 Task: Make in the project AgileNexus a sprint 'Platform Upgrade Sprint'. Create in the project AgileNexus a sprint 'Platform Upgrade Sprint'. Add in the project AgileNexus a sprint 'Platform Upgrade Sprint'
Action: Mouse moved to (962, 177)
Screenshot: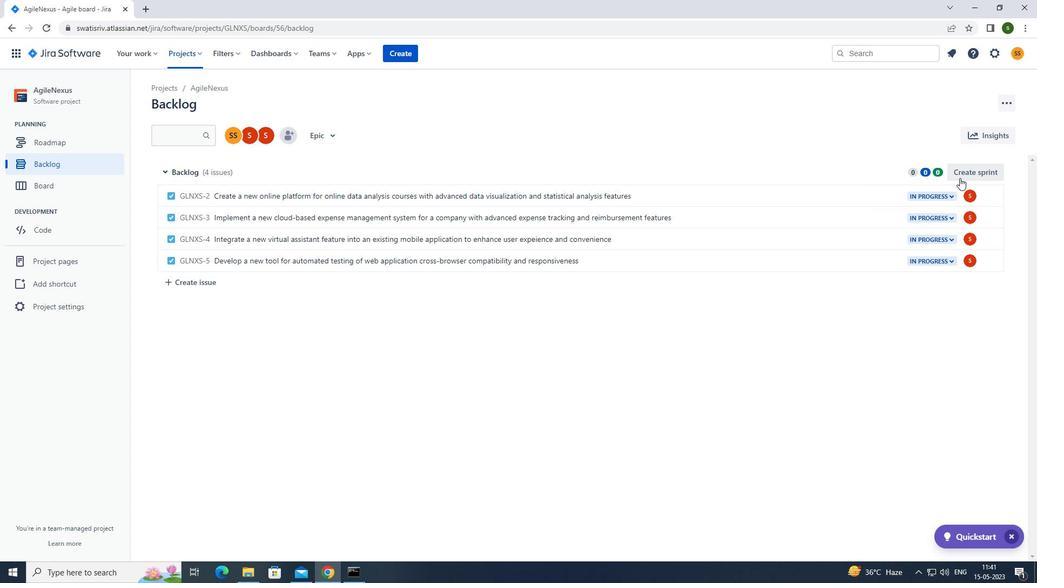 
Action: Mouse pressed left at (962, 177)
Screenshot: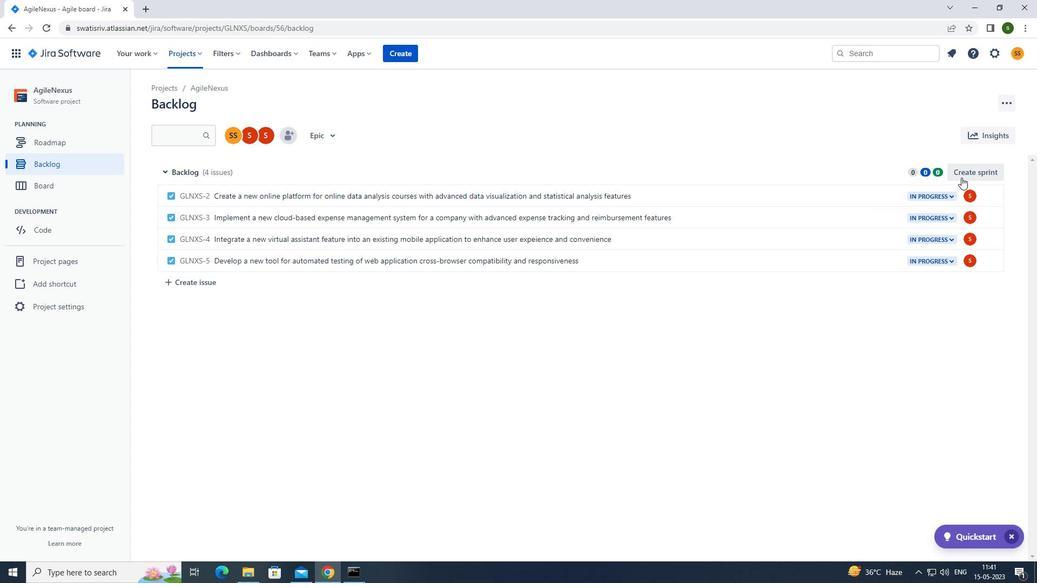 
Action: Mouse moved to (995, 173)
Screenshot: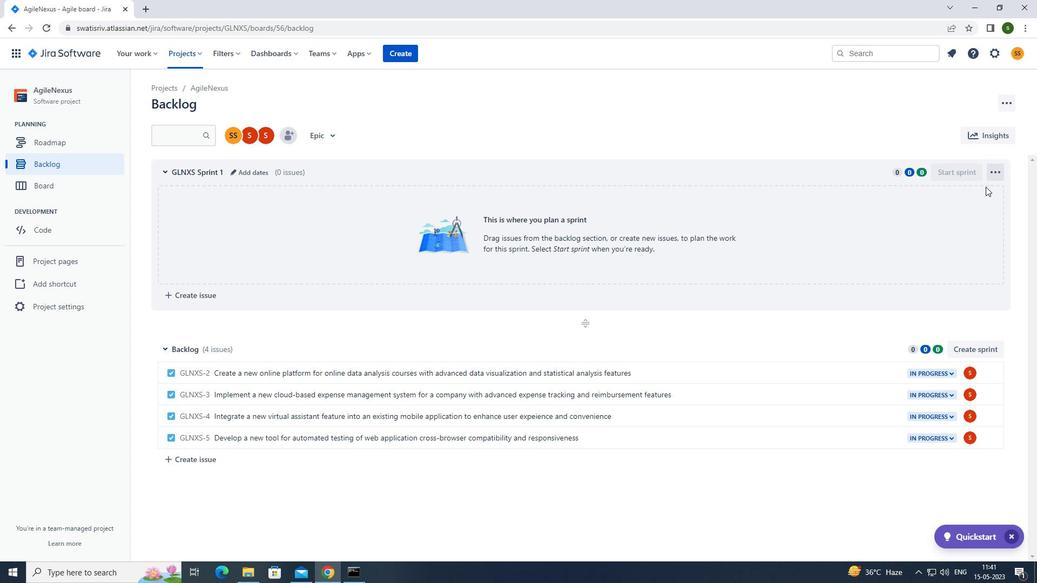 
Action: Mouse pressed left at (995, 173)
Screenshot: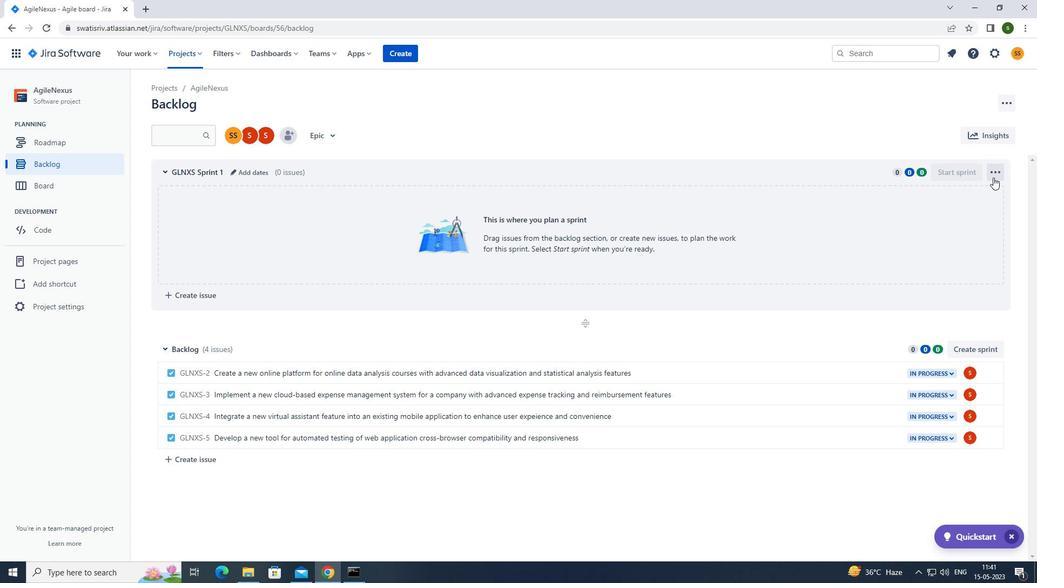 
Action: Mouse moved to (978, 197)
Screenshot: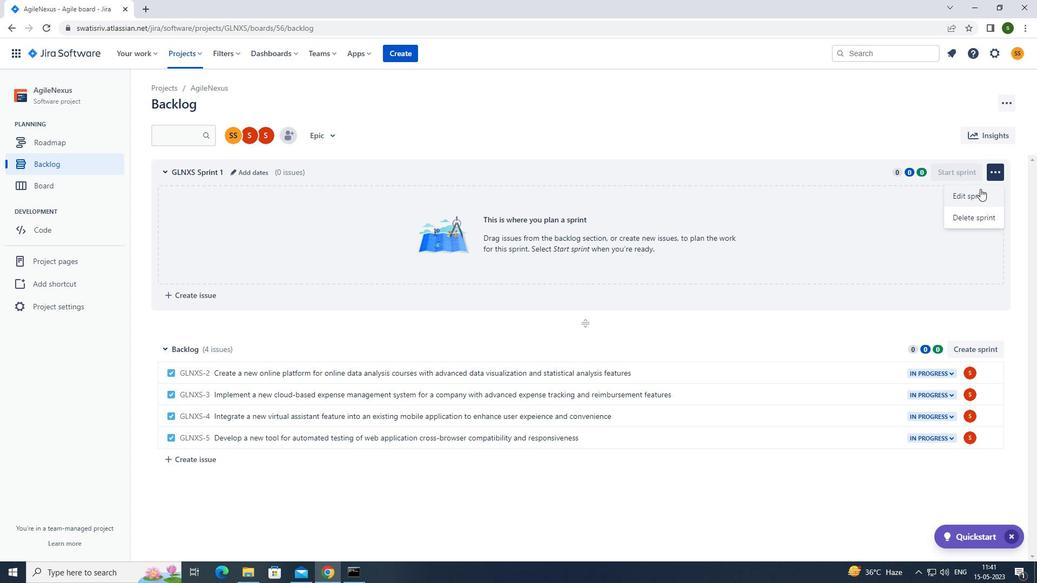 
Action: Mouse pressed left at (978, 197)
Screenshot: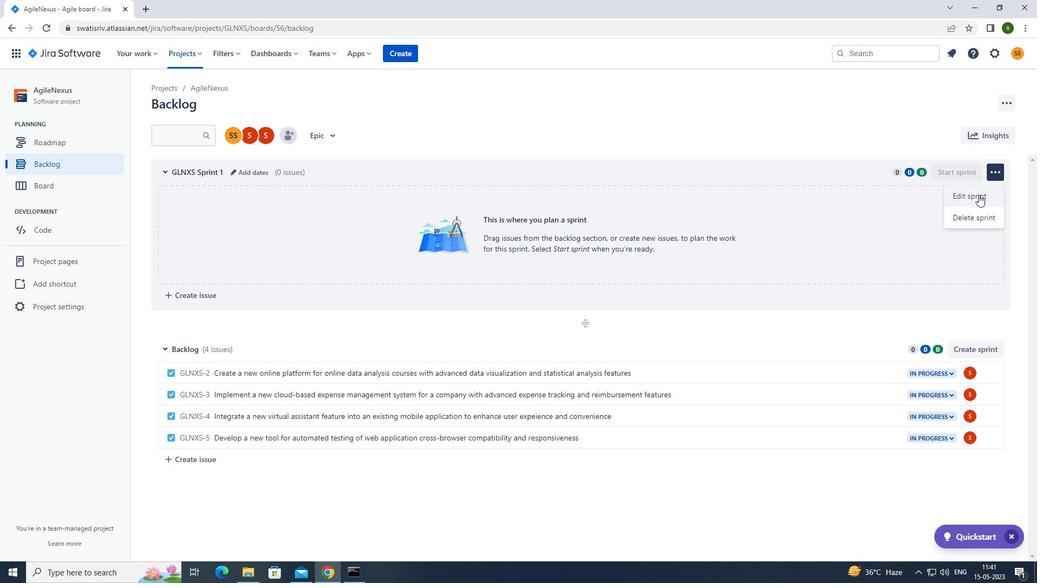 
Action: Mouse moved to (464, 135)
Screenshot: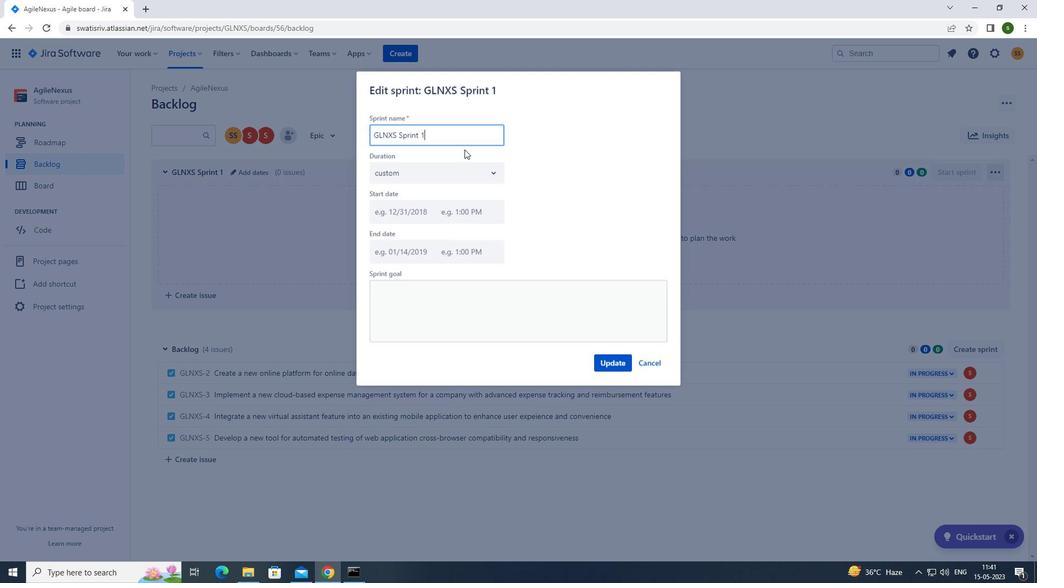 
Action: Key pressed <Key.backspace><Key.backspace><Key.backspace><Key.backspace><Key.backspace><Key.backspace><Key.backspace><Key.backspace><Key.backspace><Key.backspace><Key.backspace><Key.backspace><Key.backspace><Key.backspace><Key.backspace><Key.backspace><Key.backspace><Key.caps_lock>p<Key.caps_lock>latform<Key.space><Key.caps_lock>u<Key.caps_lock>pgrade<Key.space><Key.caps_lock>s<Key.caps_lock>print
Screenshot: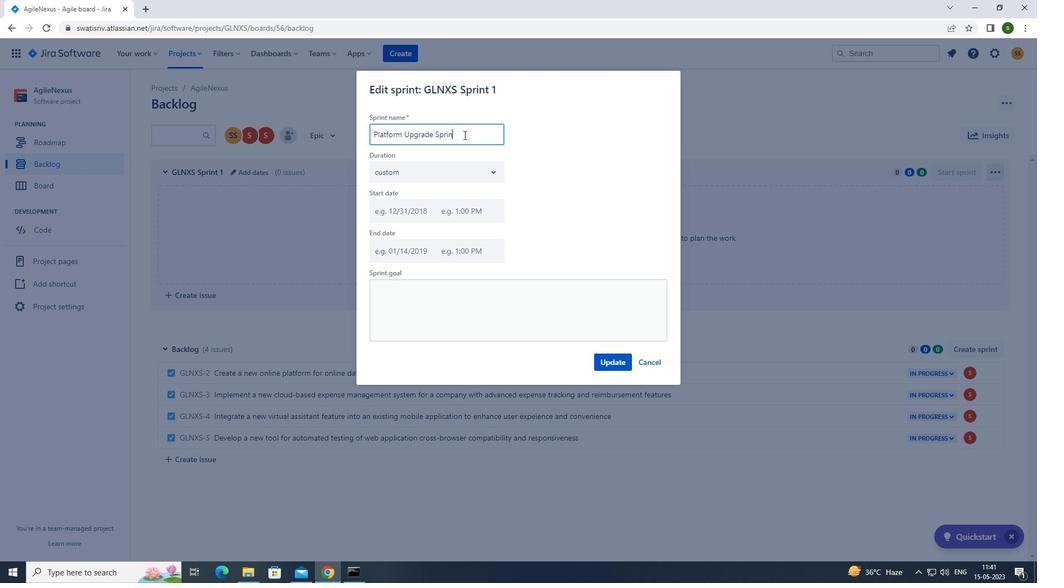 
Action: Mouse moved to (607, 358)
Screenshot: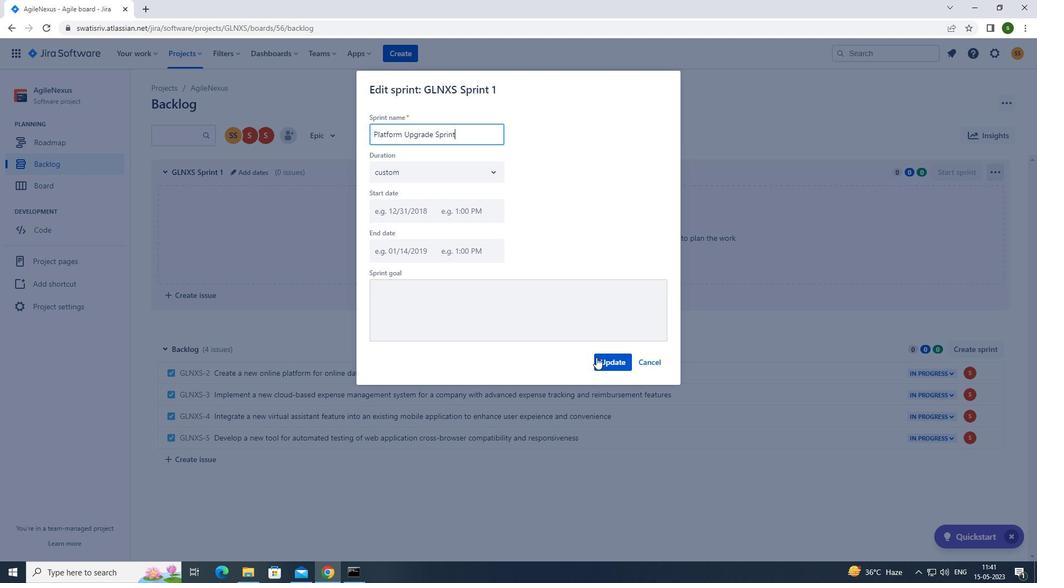 
Action: Mouse pressed left at (607, 358)
Screenshot: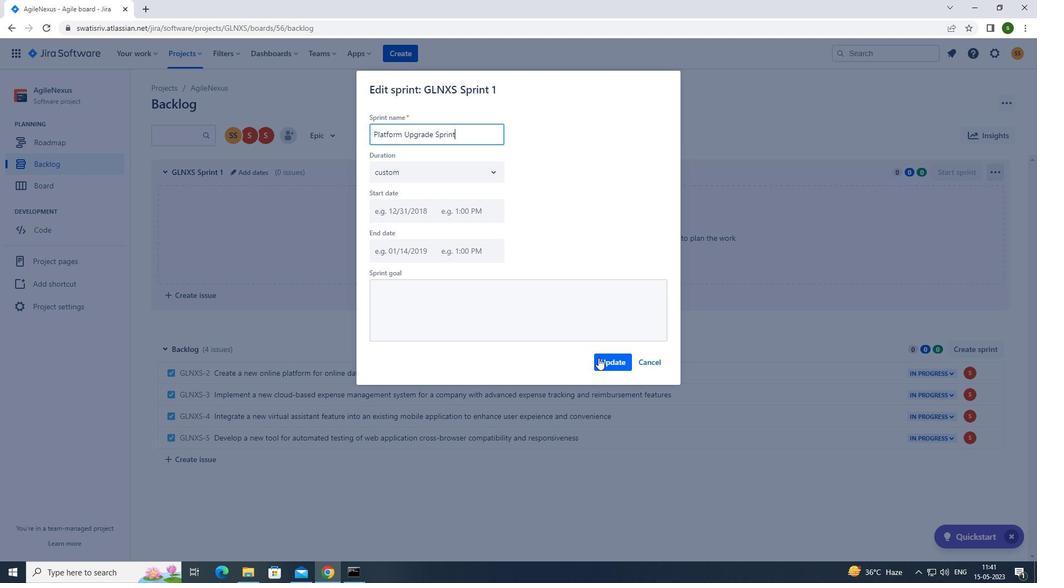
Action: Mouse moved to (984, 347)
Screenshot: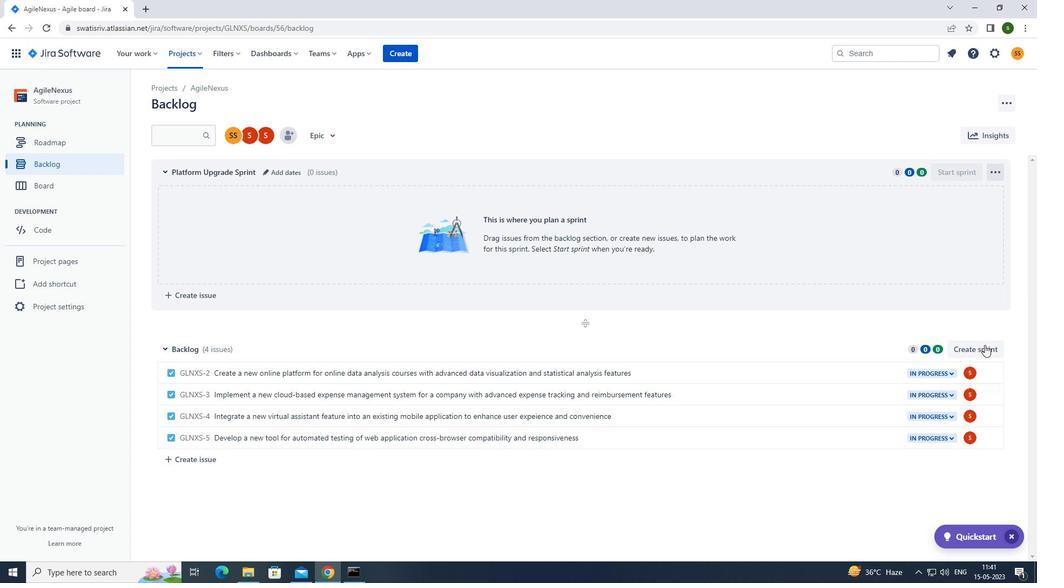 
Action: Mouse pressed left at (984, 347)
Screenshot: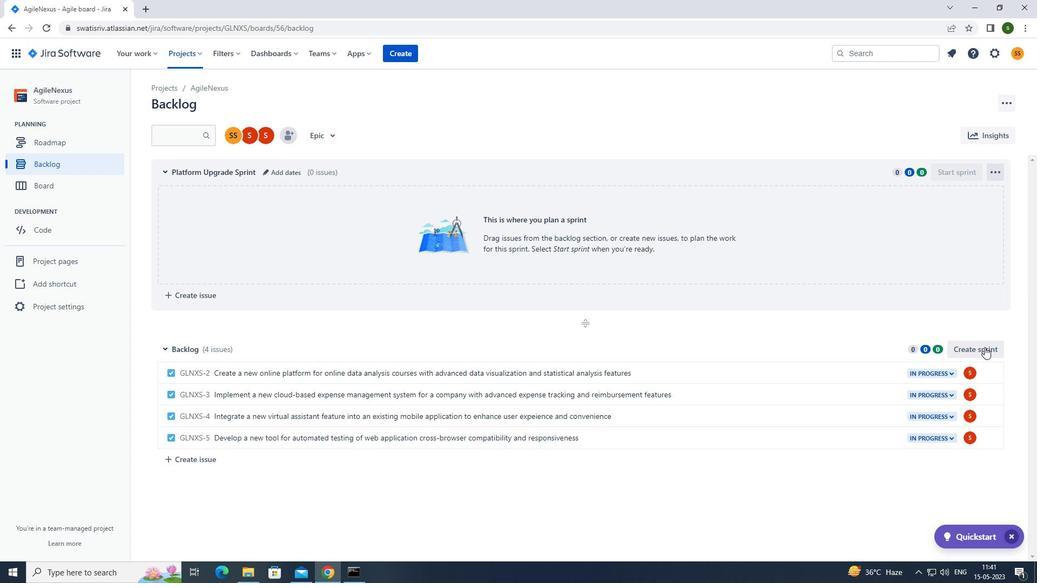 
Action: Mouse moved to (1002, 348)
Screenshot: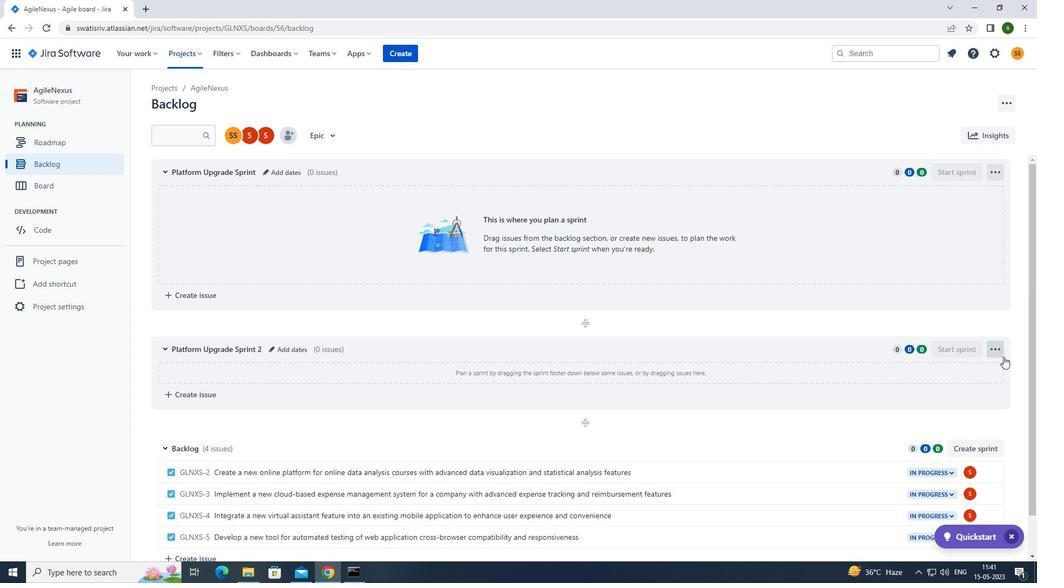 
Action: Mouse pressed left at (1002, 348)
Screenshot: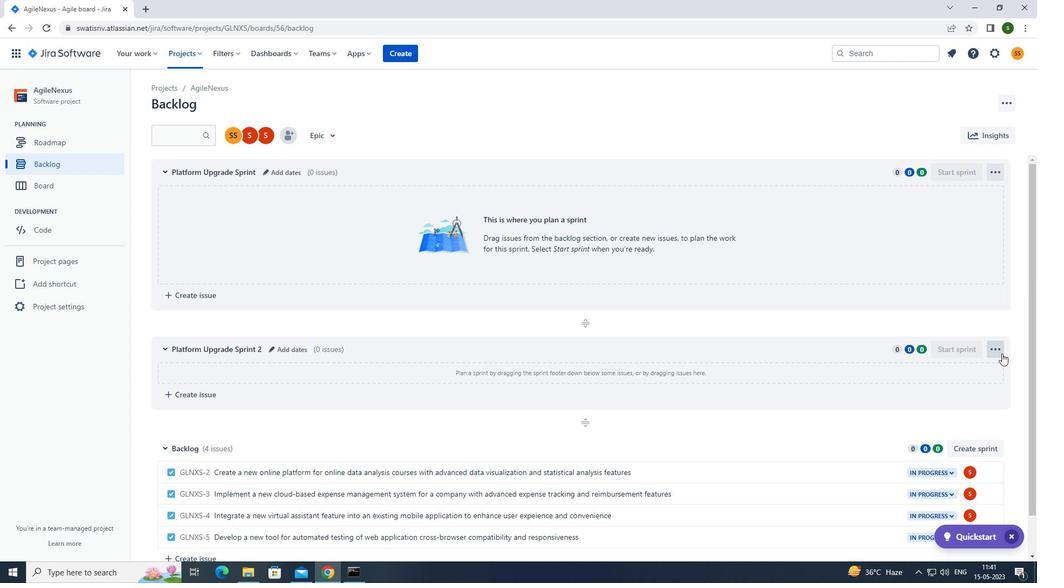 
Action: Mouse moved to (966, 392)
Screenshot: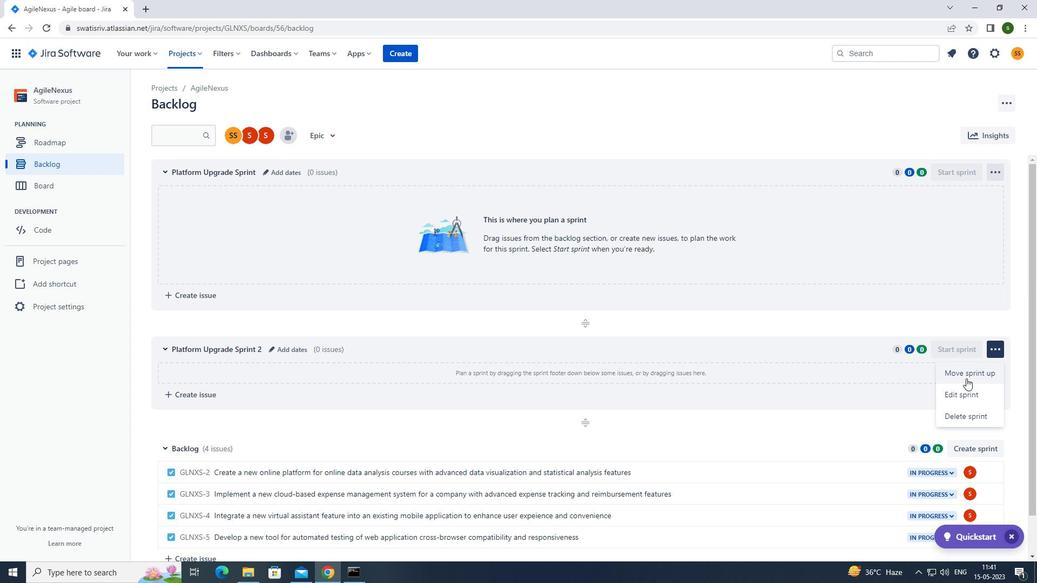 
Action: Mouse pressed left at (966, 392)
Screenshot: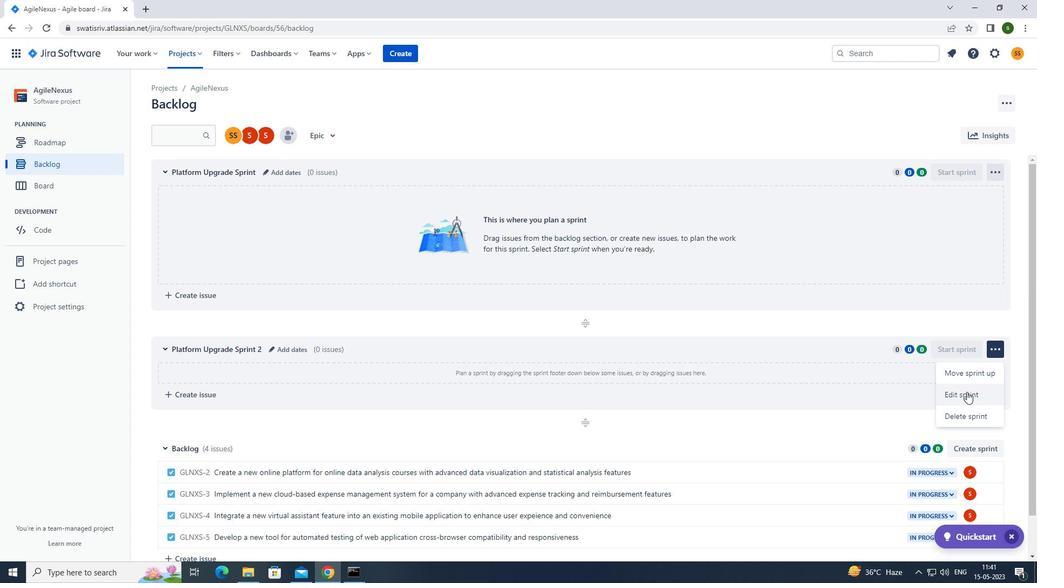 
Action: Mouse moved to (488, 124)
Screenshot: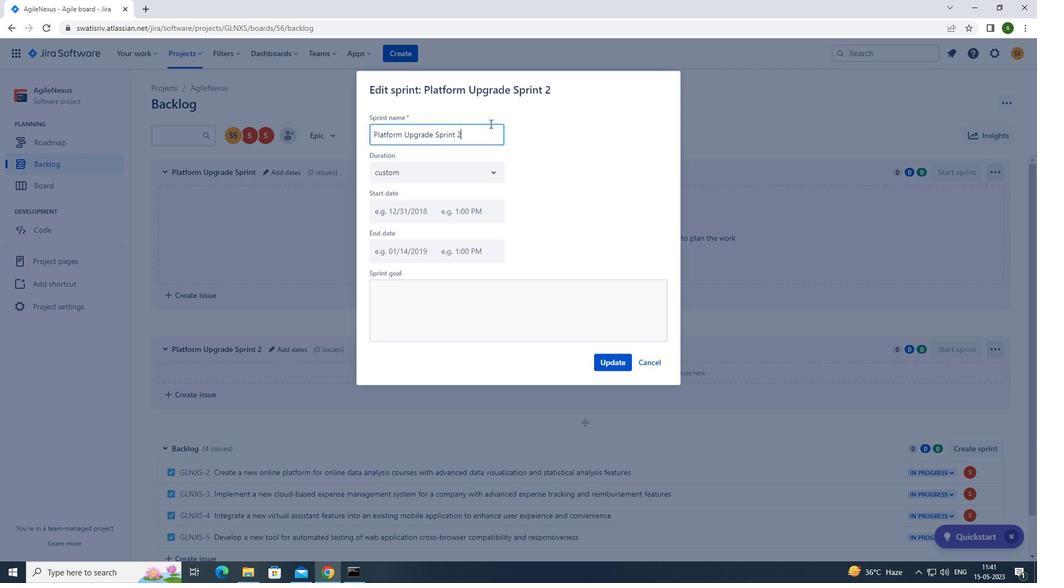 
Action: Key pressed <Key.backspace><Key.backspace><Key.backspace><Key.backspace><Key.backspace><Key.backspace><Key.backspace><Key.backspace><Key.backspace><Key.backspace><Key.backspace><Key.backspace><Key.backspace><Key.backspace><Key.backspace><Key.backspace><Key.backspace><Key.backspace><Key.backspace><Key.backspace><Key.backspace><Key.backspace><Key.backspace><Key.backspace><Key.backspace><Key.backspace><Key.backspace><Key.caps_lock>p<Key.caps_lock>latform<Key.space><Key.caps_lock>u<Key.caps_lock>pgrade<Key.space><Key.caps_lock>s<Key.caps_lock>print
Screenshot: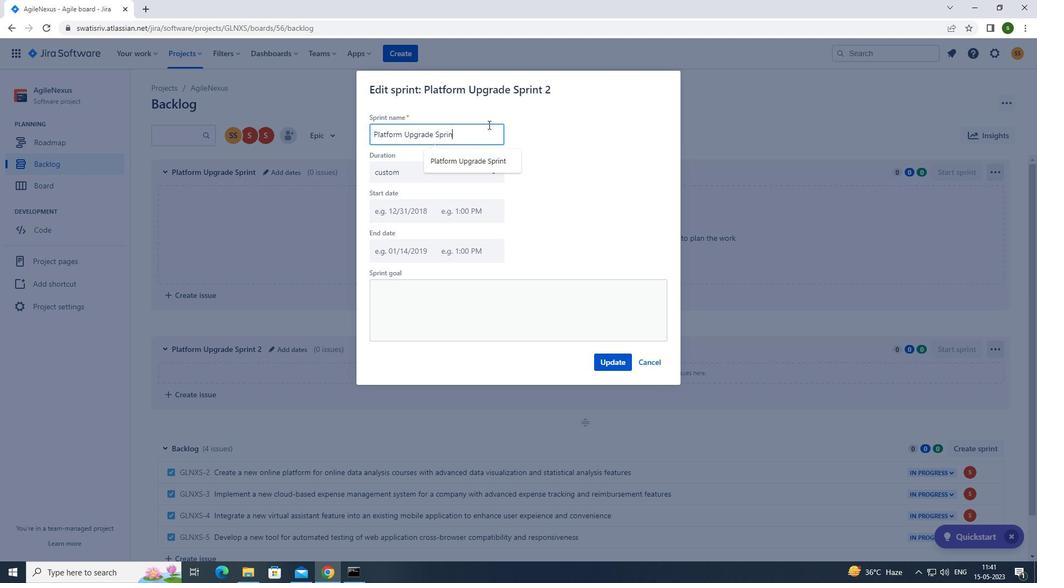 
Action: Mouse moved to (608, 360)
Screenshot: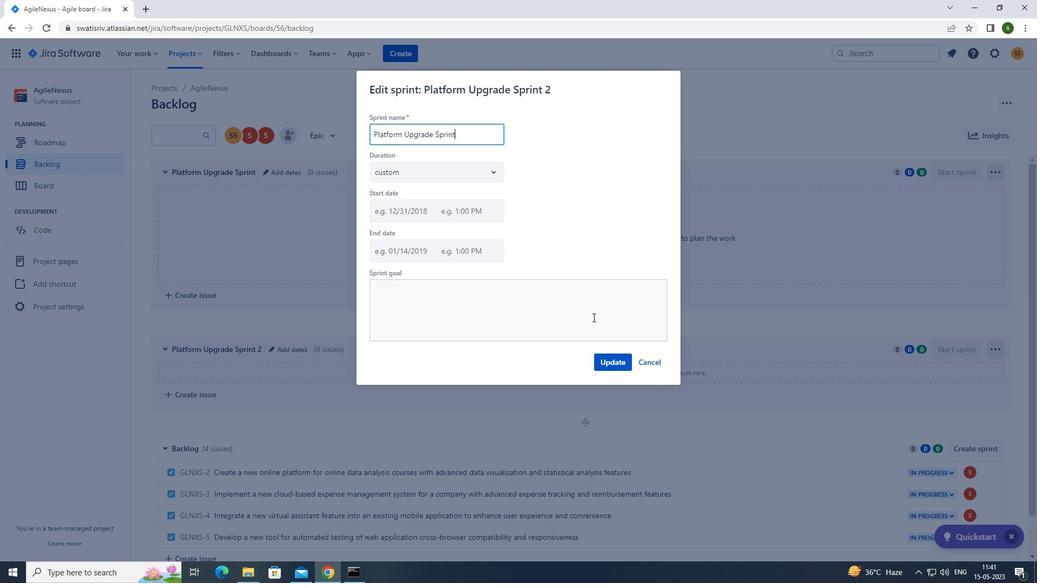 
Action: Mouse pressed left at (608, 360)
Screenshot: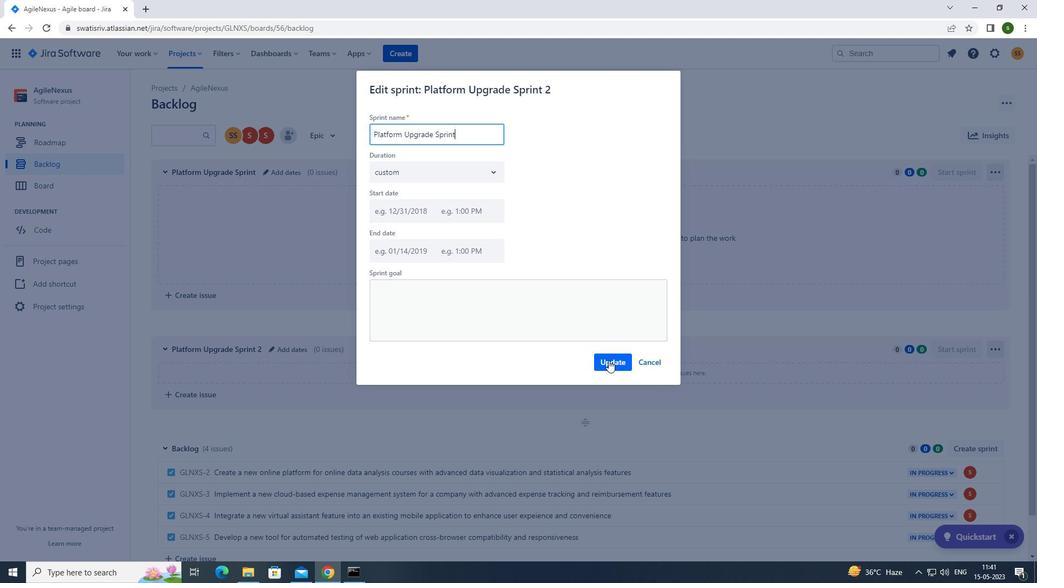 
Action: Mouse moved to (979, 448)
Screenshot: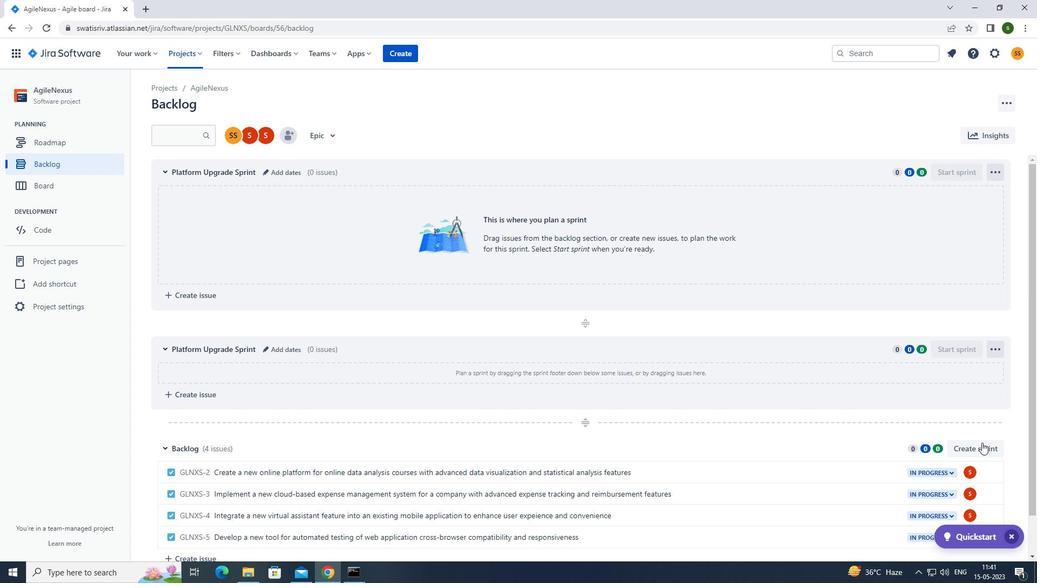 
Action: Mouse pressed left at (979, 448)
Screenshot: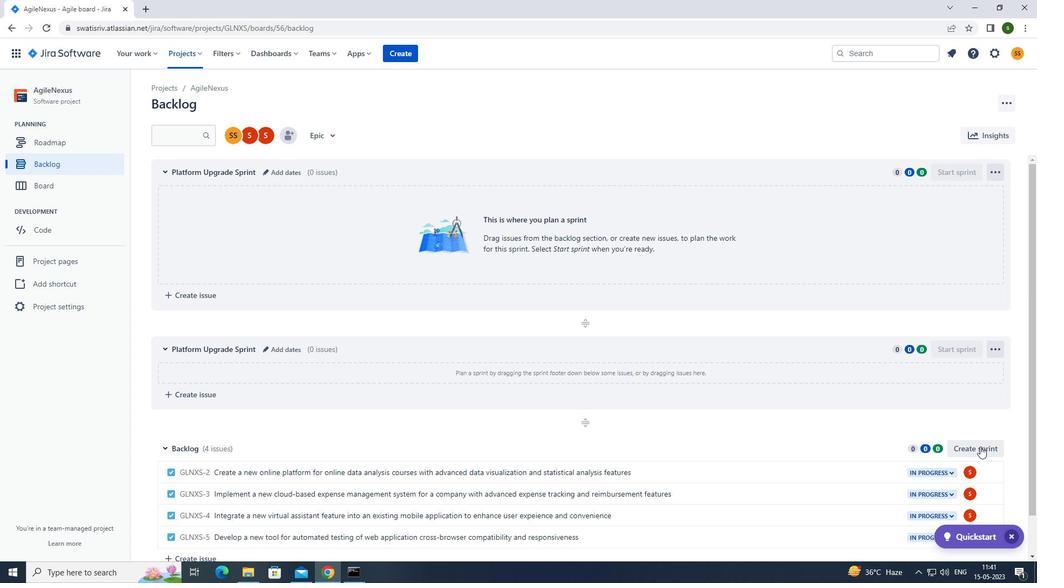 
Action: Mouse moved to (992, 448)
Screenshot: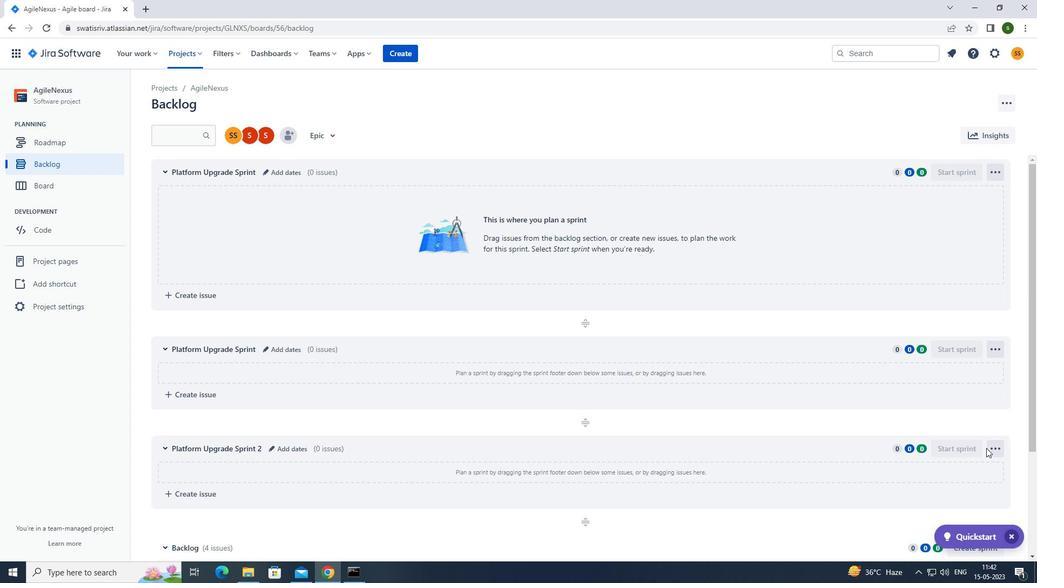 
Action: Mouse pressed left at (992, 448)
Screenshot: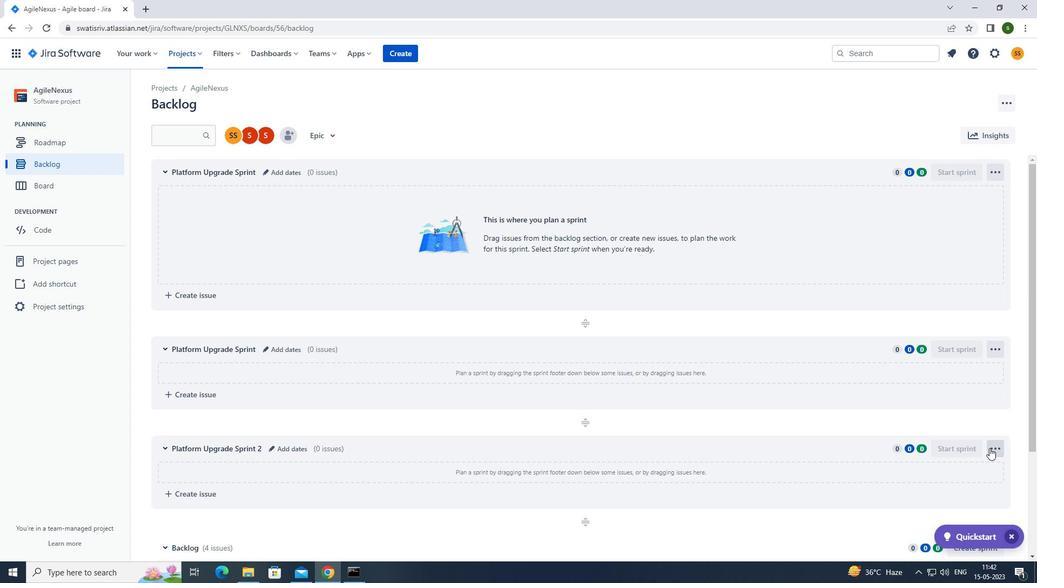 
Action: Mouse moved to (950, 493)
Screenshot: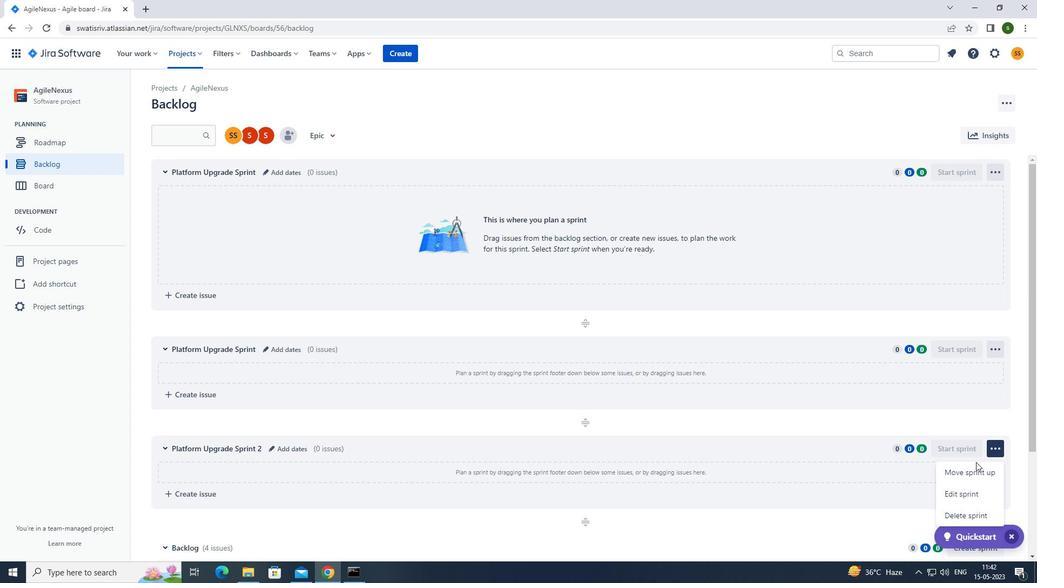 
Action: Mouse pressed left at (950, 493)
Screenshot: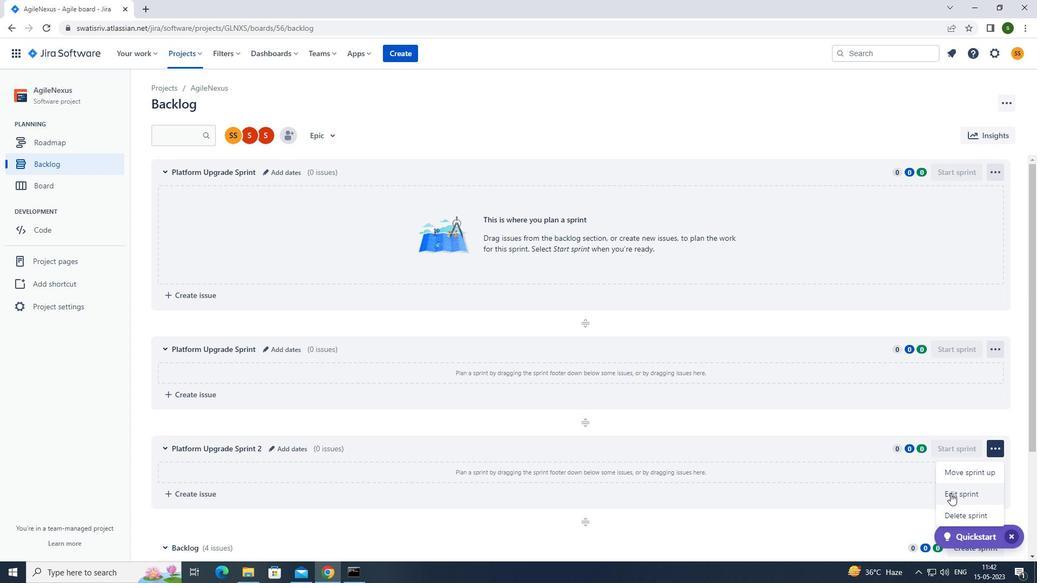 
Action: Mouse moved to (464, 137)
Screenshot: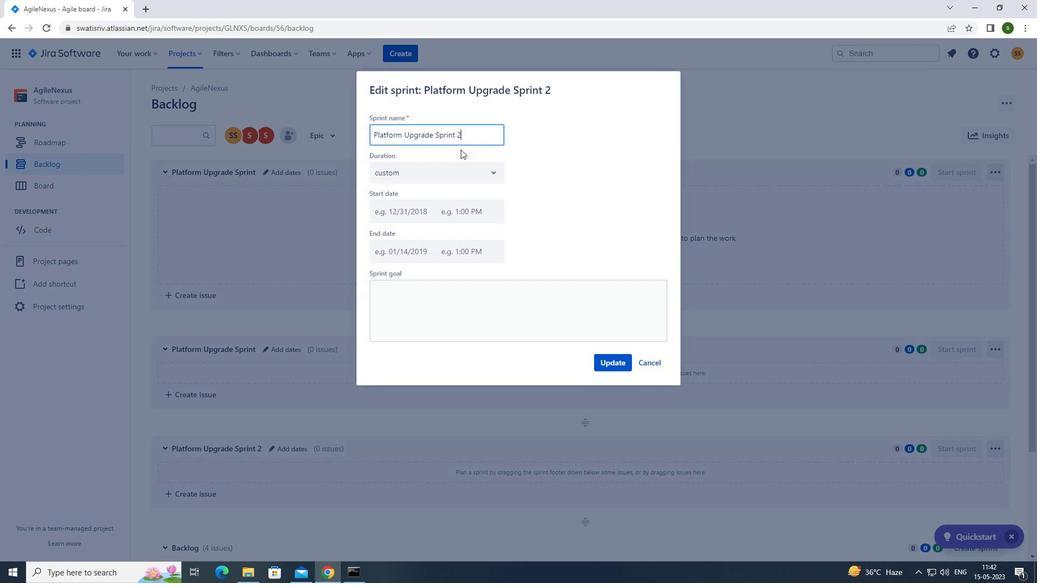 
Action: Key pressed <Key.backspace><Key.backspace><Key.backspace><Key.backspace><Key.backspace><Key.backspace><Key.backspace><Key.backspace><Key.backspace><Key.backspace><Key.backspace><Key.backspace><Key.backspace><Key.backspace><Key.backspace><Key.backspace><Key.backspace><Key.backspace><Key.backspace><Key.backspace><Key.backspace><Key.backspace><Key.backspace><Key.backspace><Key.backspace><Key.backspace><Key.backspace><Key.backspace><Key.backspace><Key.caps_lock>p<Key.caps_lock>latform<Key.space><Key.caps_lock>u<Key.caps_lock>pgrade<Key.space><Key.caps_lock>s<Key.caps_lock>print
Screenshot: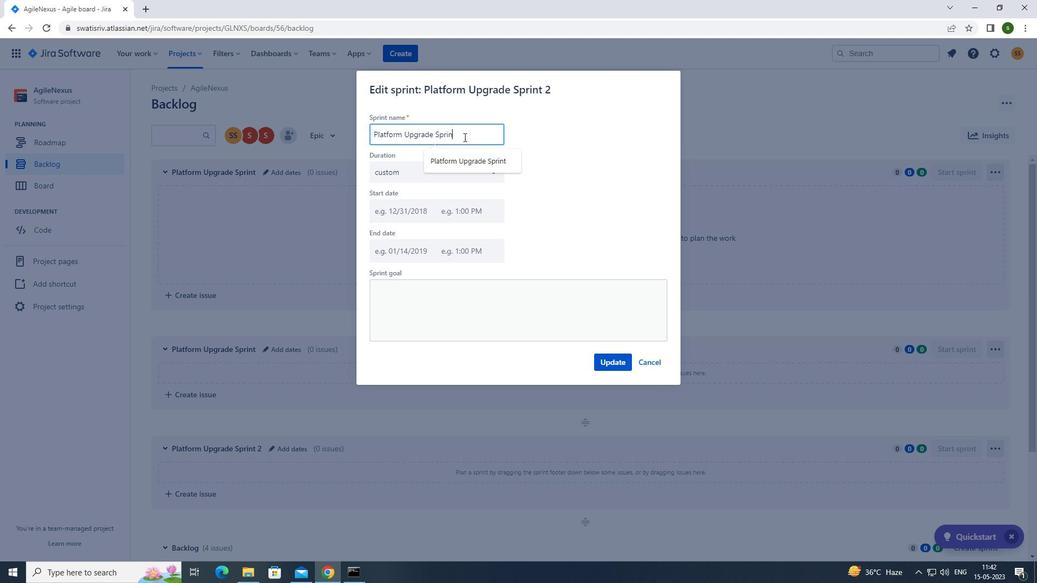 
Action: Mouse moved to (620, 358)
Screenshot: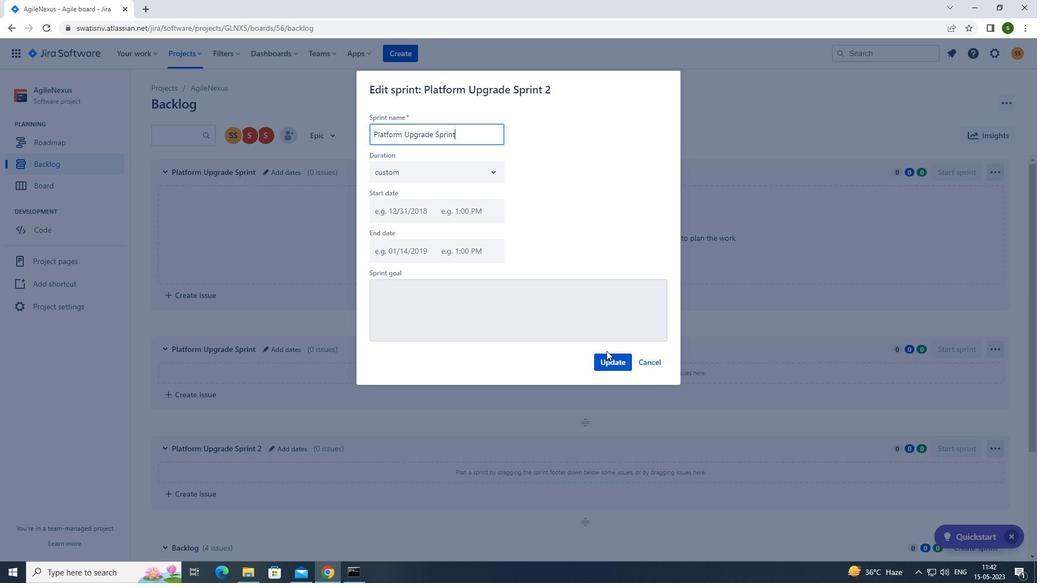 
Action: Mouse pressed left at (620, 358)
Screenshot: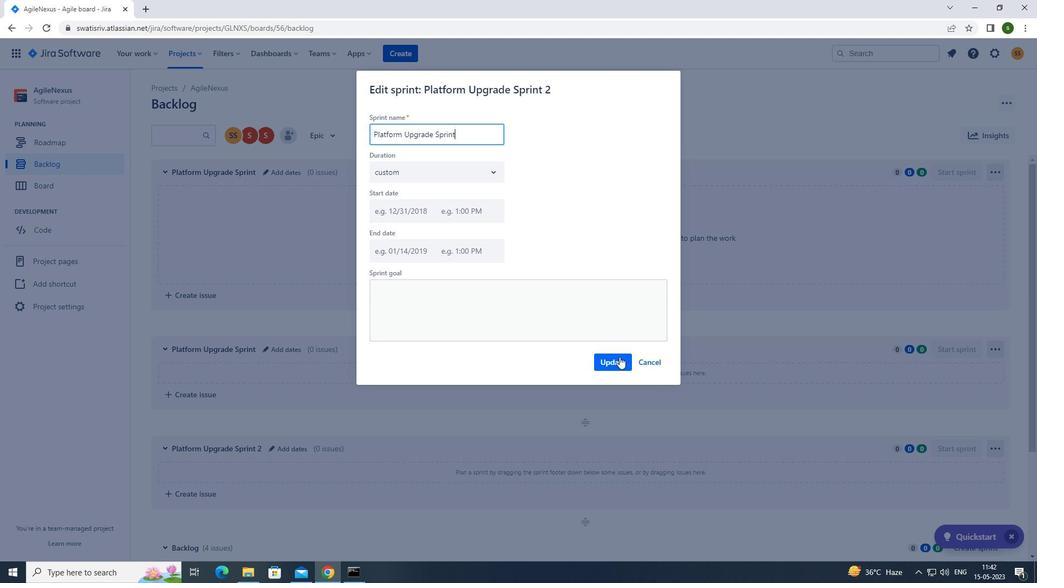 
